 Task: Sort the products in the category "Hand Sanitizer" by best match.
Action: Mouse moved to (844, 336)
Screenshot: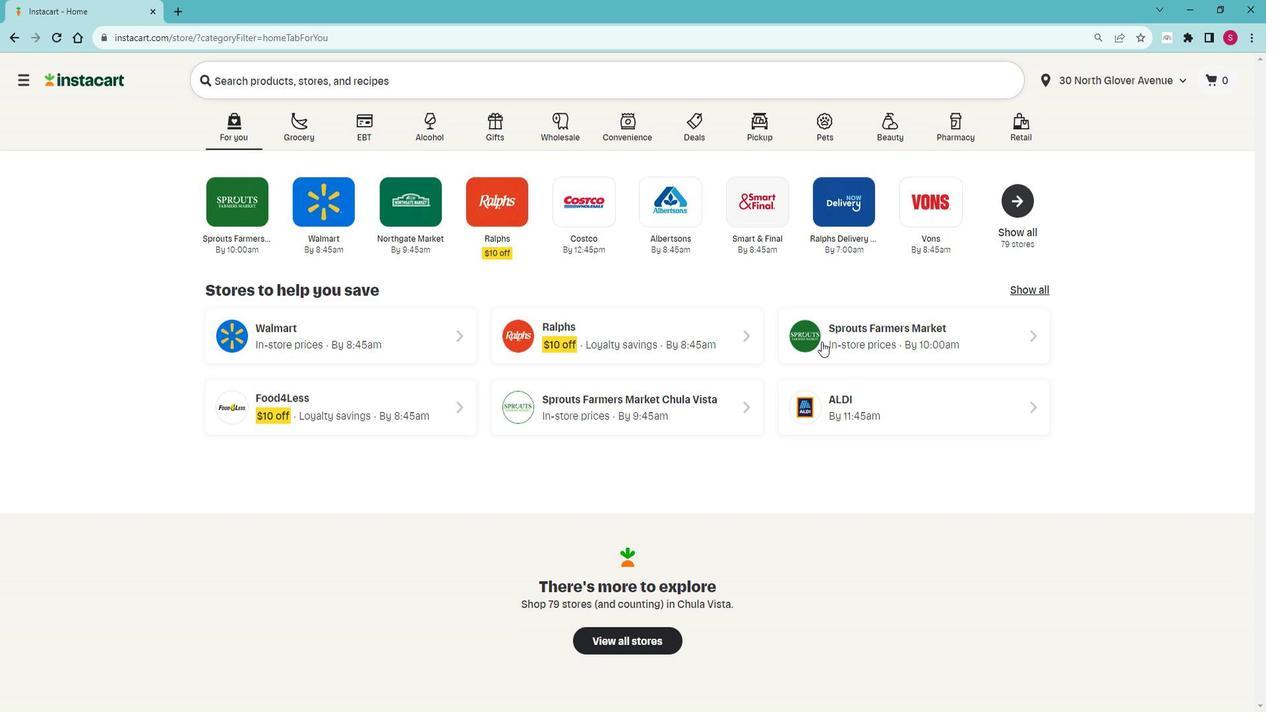 
Action: Mouse pressed left at (844, 336)
Screenshot: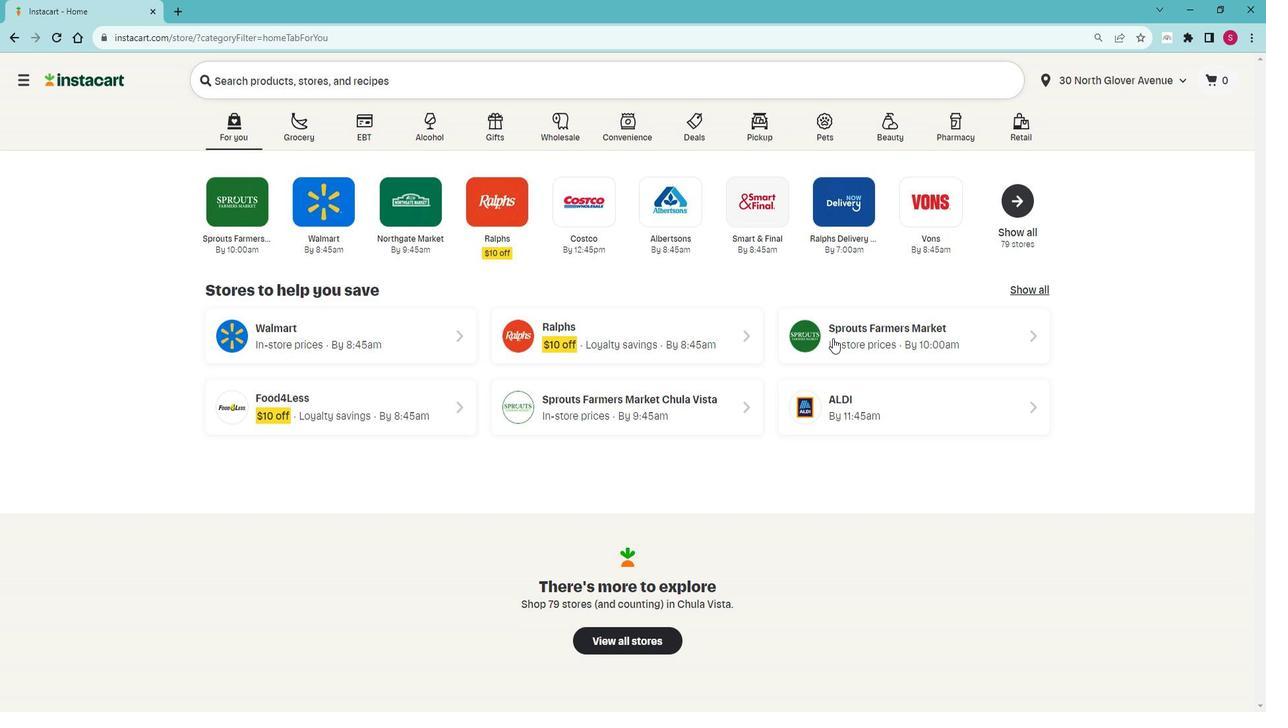 
Action: Mouse moved to (55, 588)
Screenshot: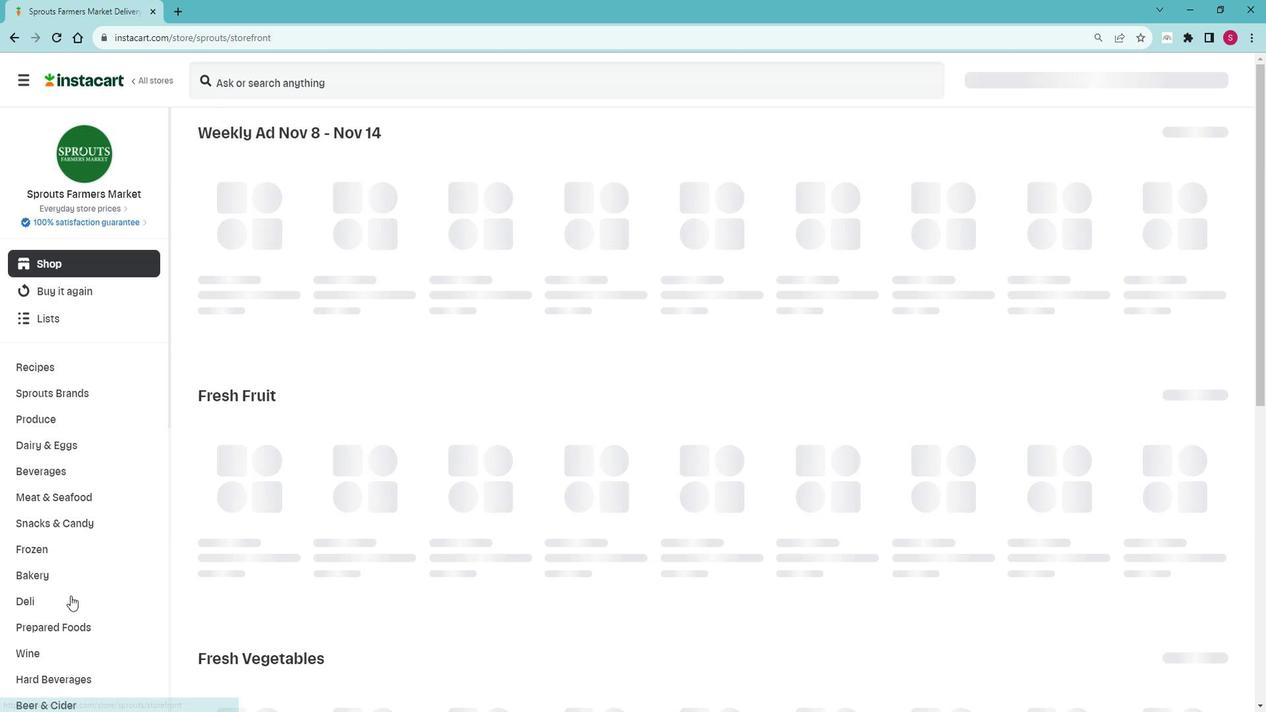 
Action: Mouse scrolled (55, 588) with delta (0, 0)
Screenshot: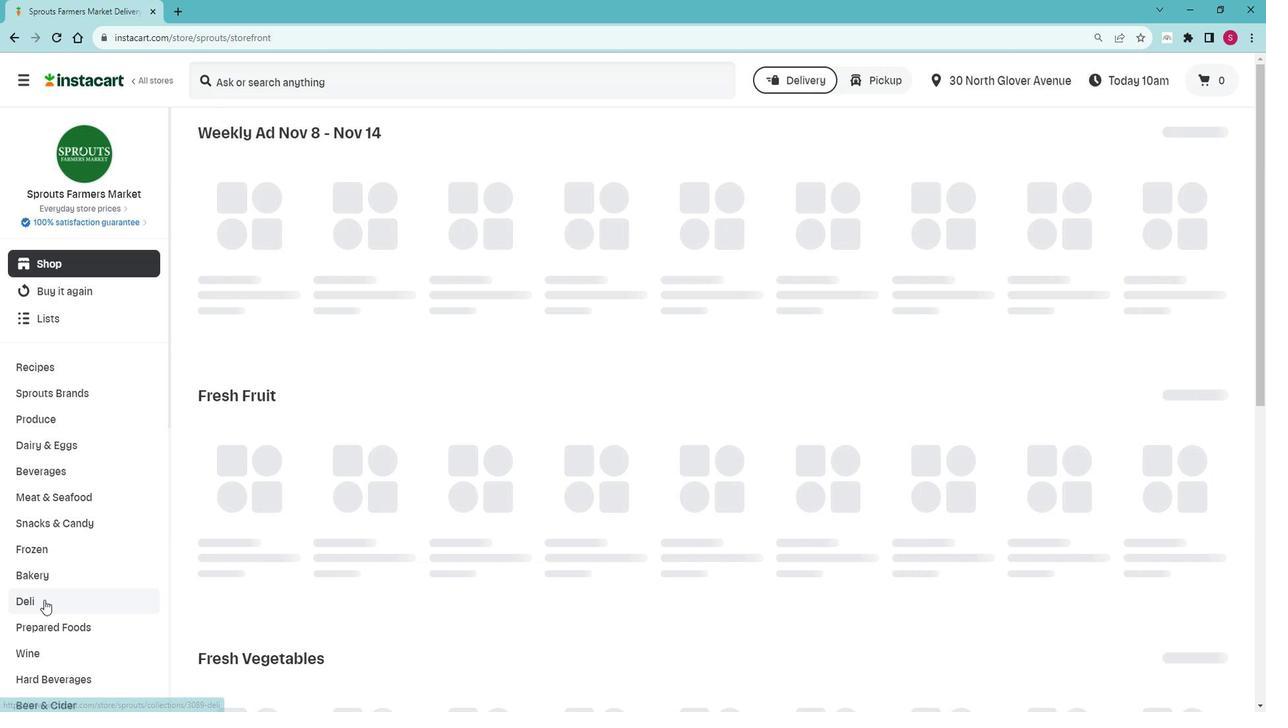
Action: Mouse scrolled (55, 588) with delta (0, 0)
Screenshot: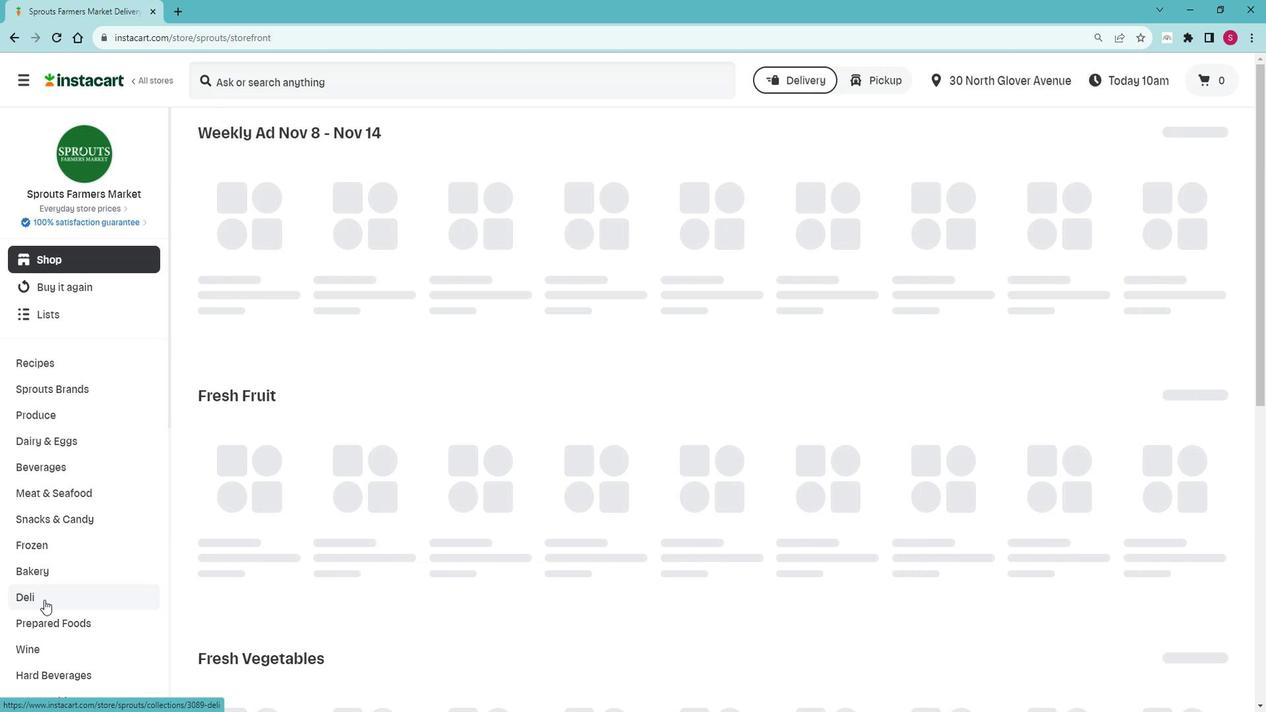 
Action: Mouse moved to (55, 588)
Screenshot: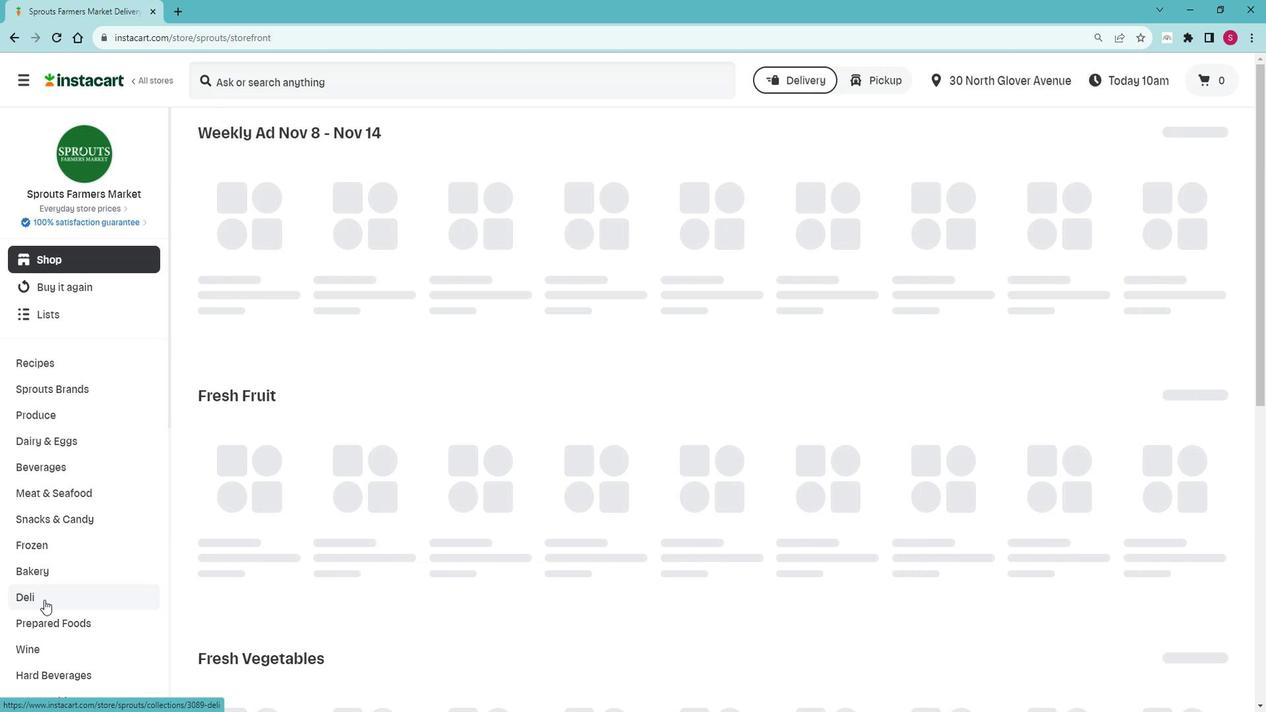 
Action: Mouse scrolled (55, 588) with delta (0, 0)
Screenshot: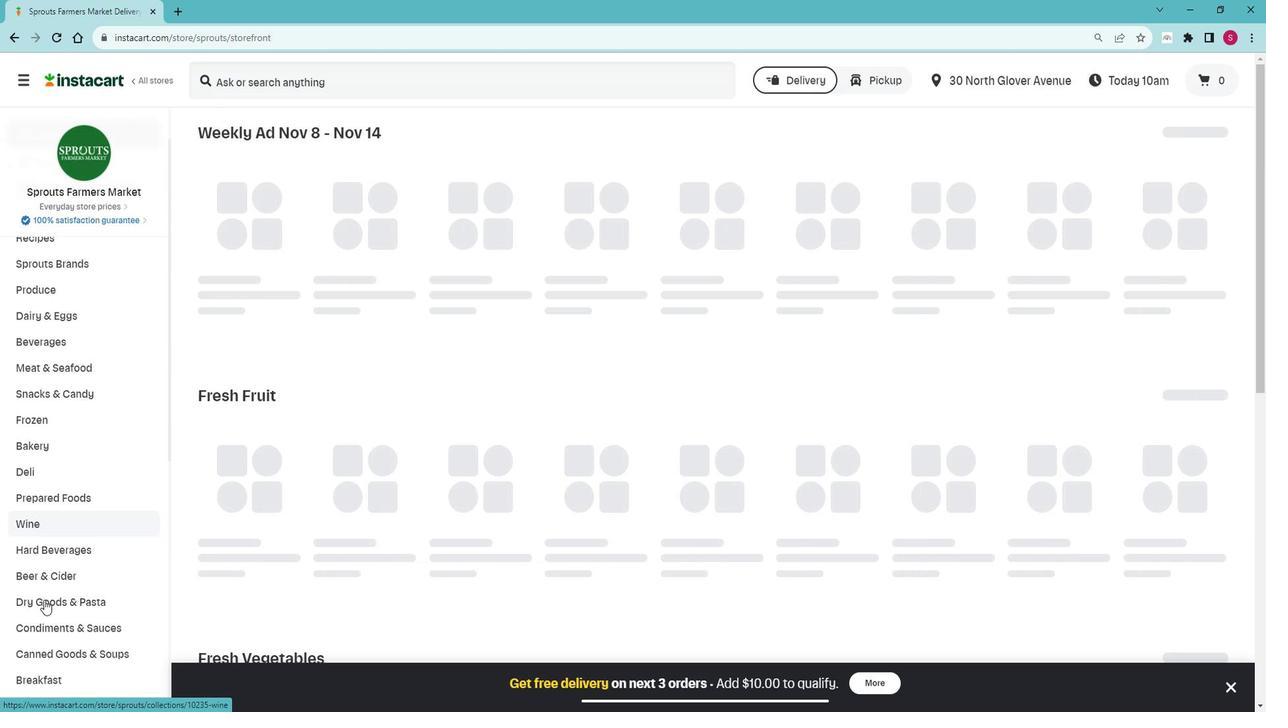 
Action: Mouse moved to (56, 588)
Screenshot: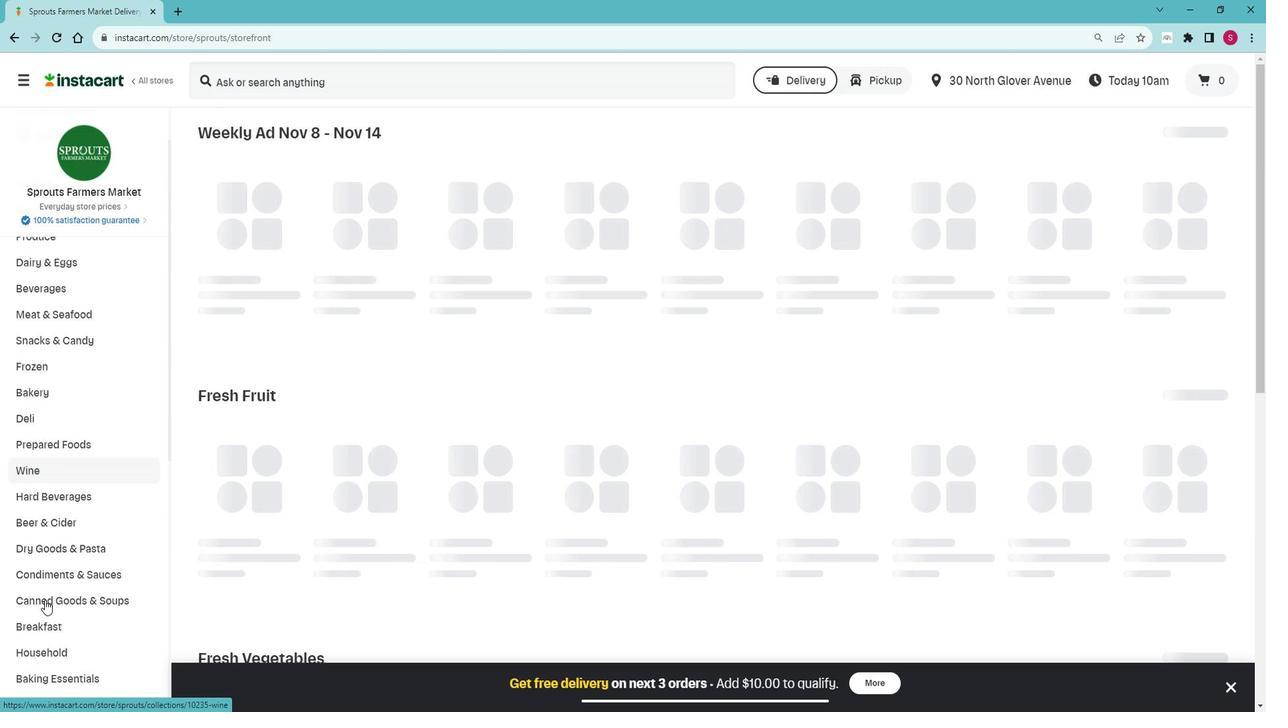 
Action: Mouse scrolled (56, 588) with delta (0, 0)
Screenshot: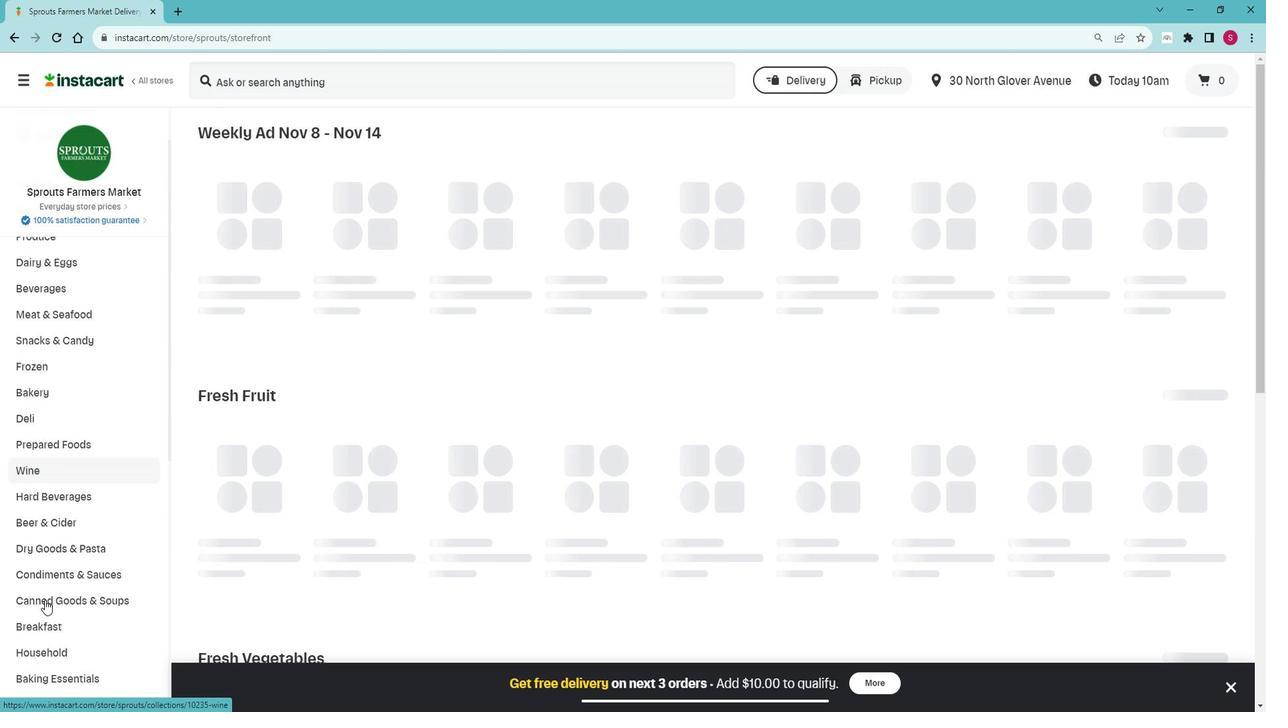 
Action: Mouse moved to (58, 588)
Screenshot: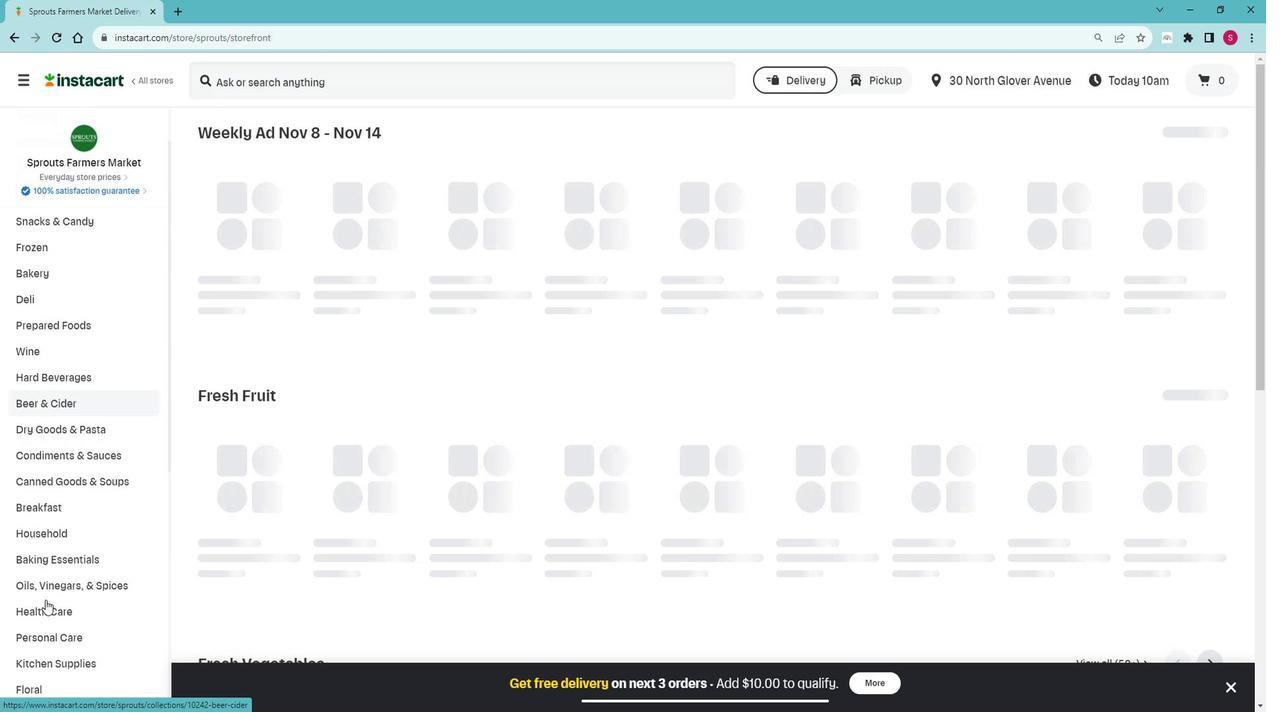 
Action: Mouse scrolled (58, 588) with delta (0, 0)
Screenshot: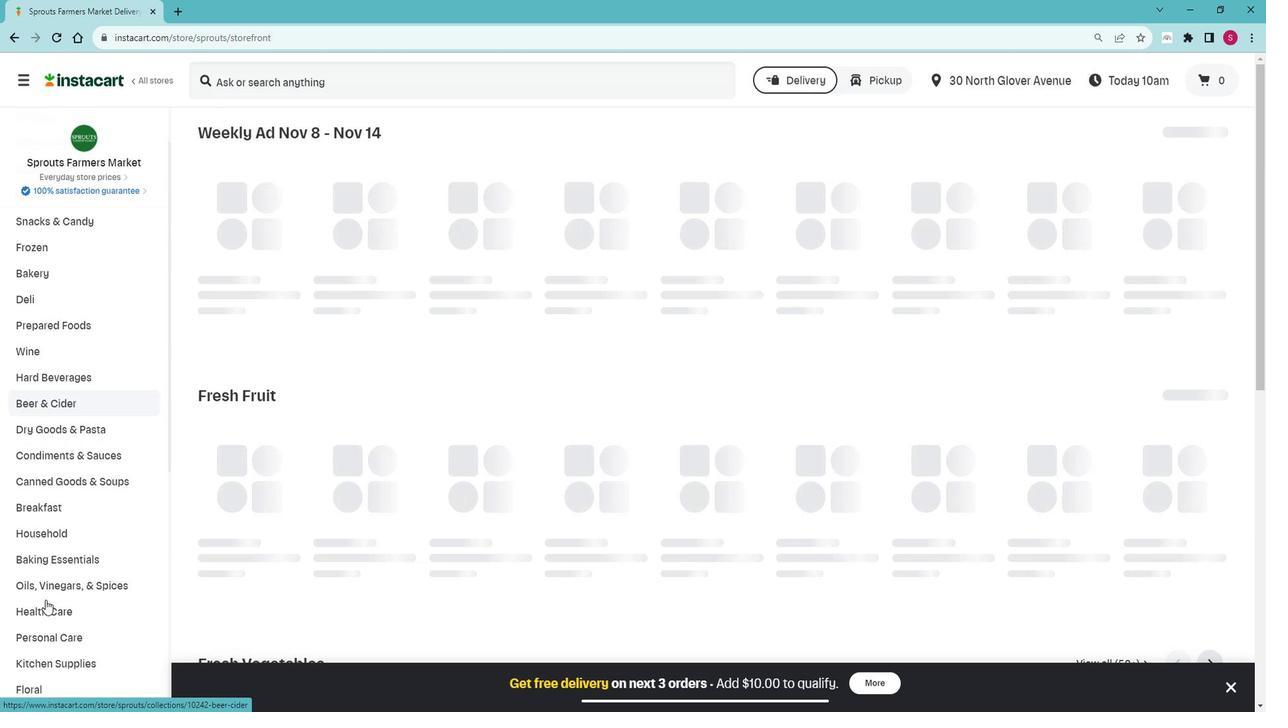 
Action: Mouse moved to (58, 588)
Screenshot: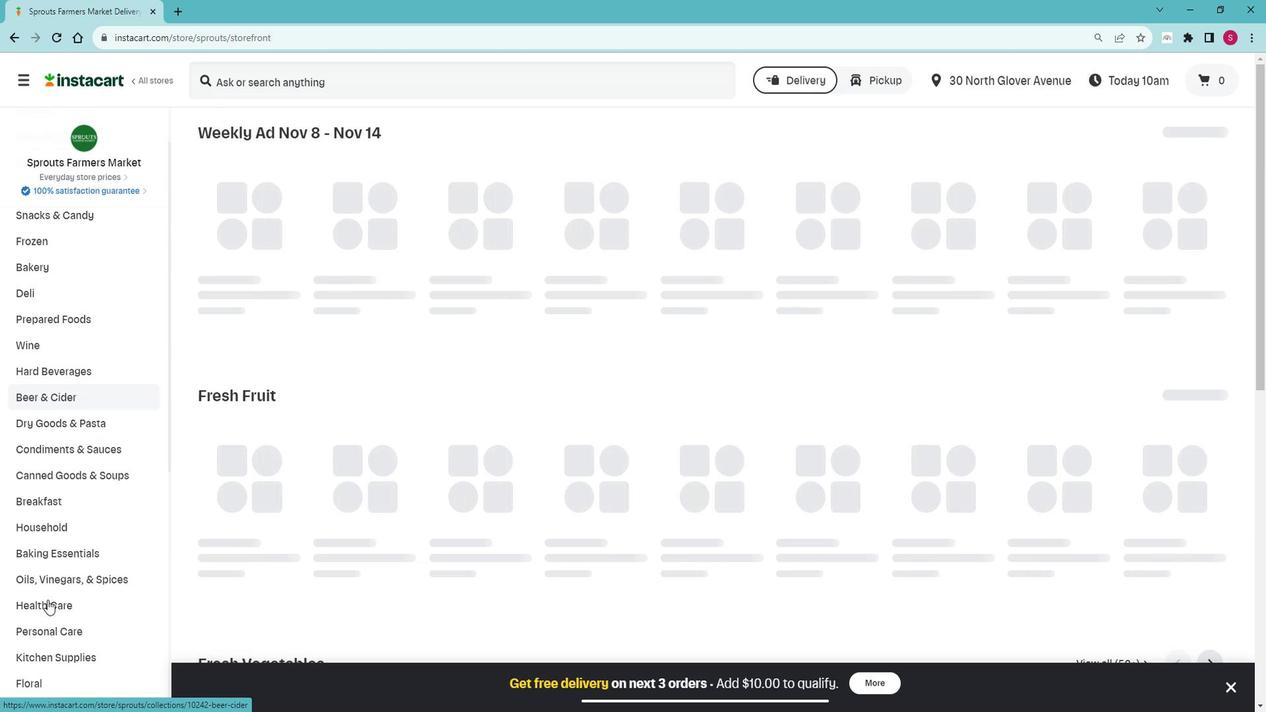 
Action: Mouse scrolled (58, 588) with delta (0, 0)
Screenshot: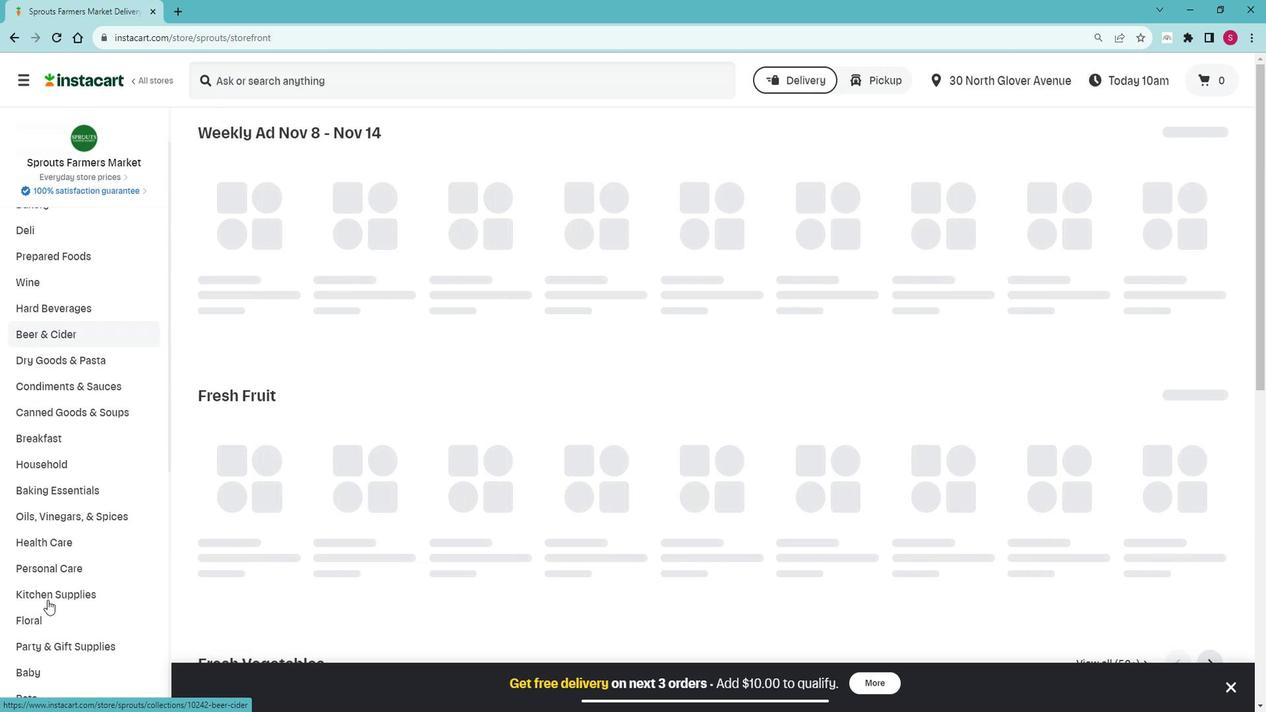 
Action: Mouse moved to (79, 564)
Screenshot: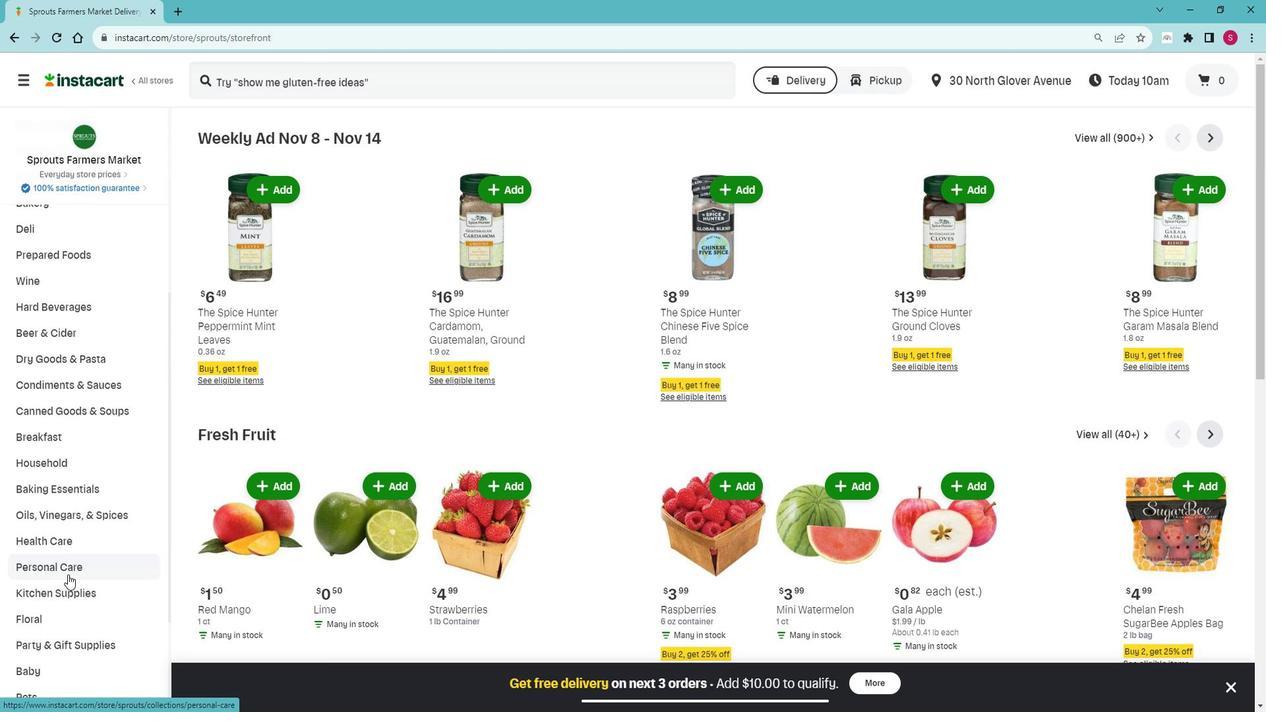 
Action: Mouse pressed left at (79, 564)
Screenshot: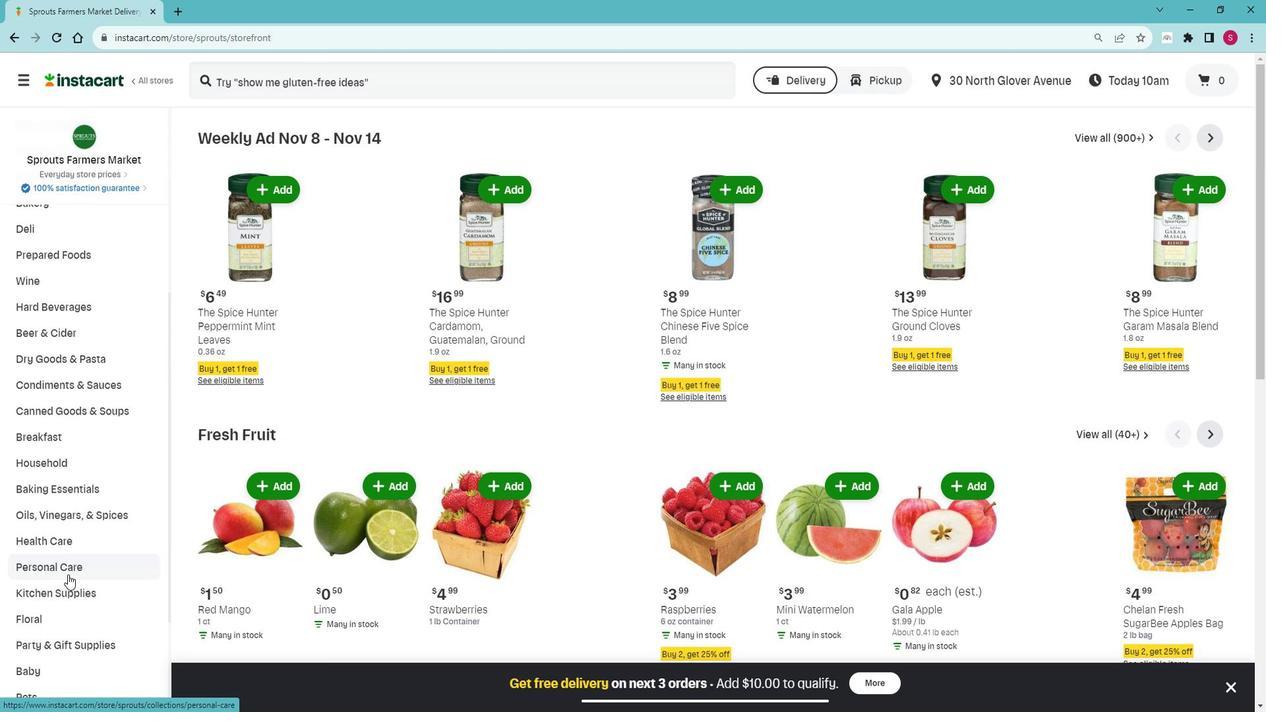 
Action: Mouse moved to (75, 579)
Screenshot: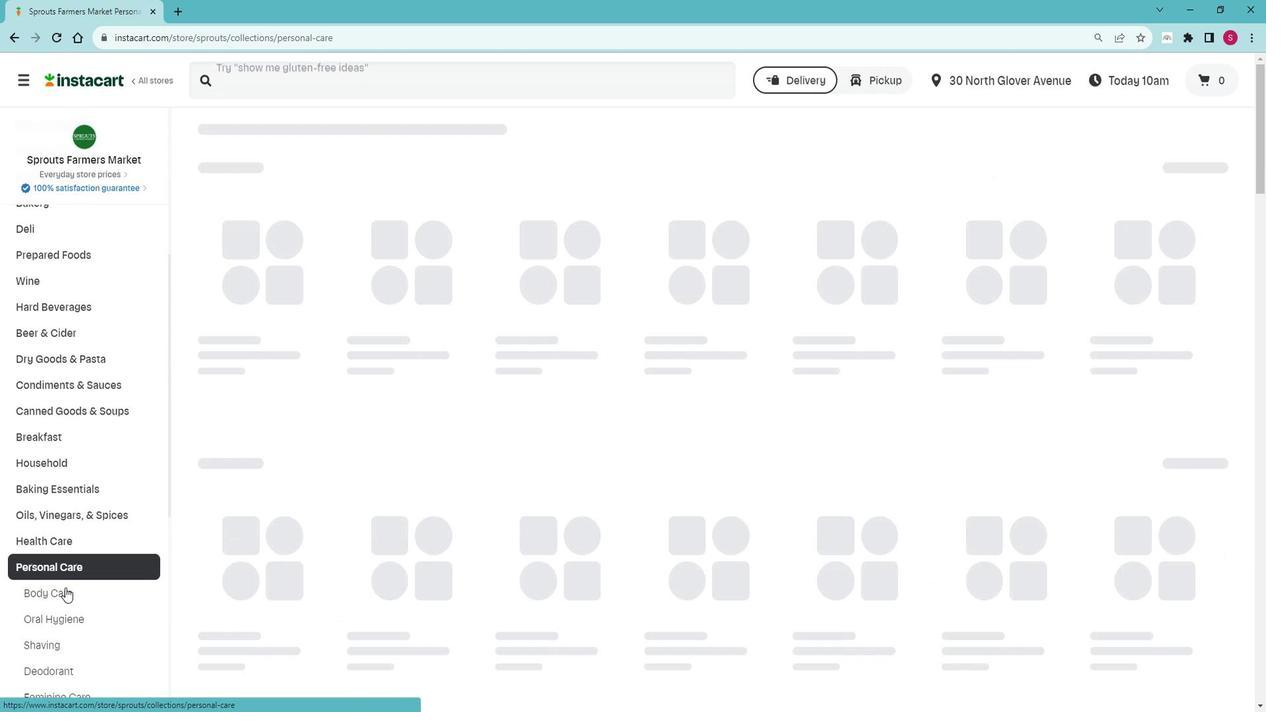 
Action: Mouse pressed left at (75, 579)
Screenshot: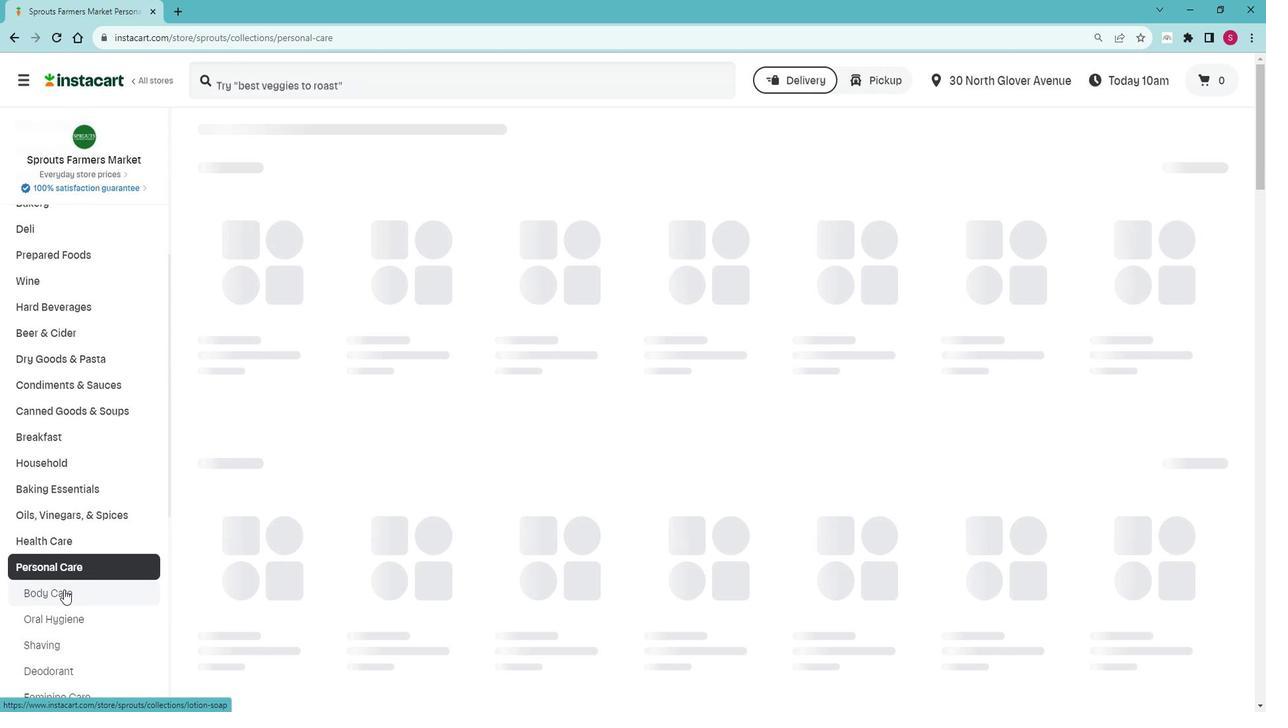 
Action: Mouse moved to (697, 197)
Screenshot: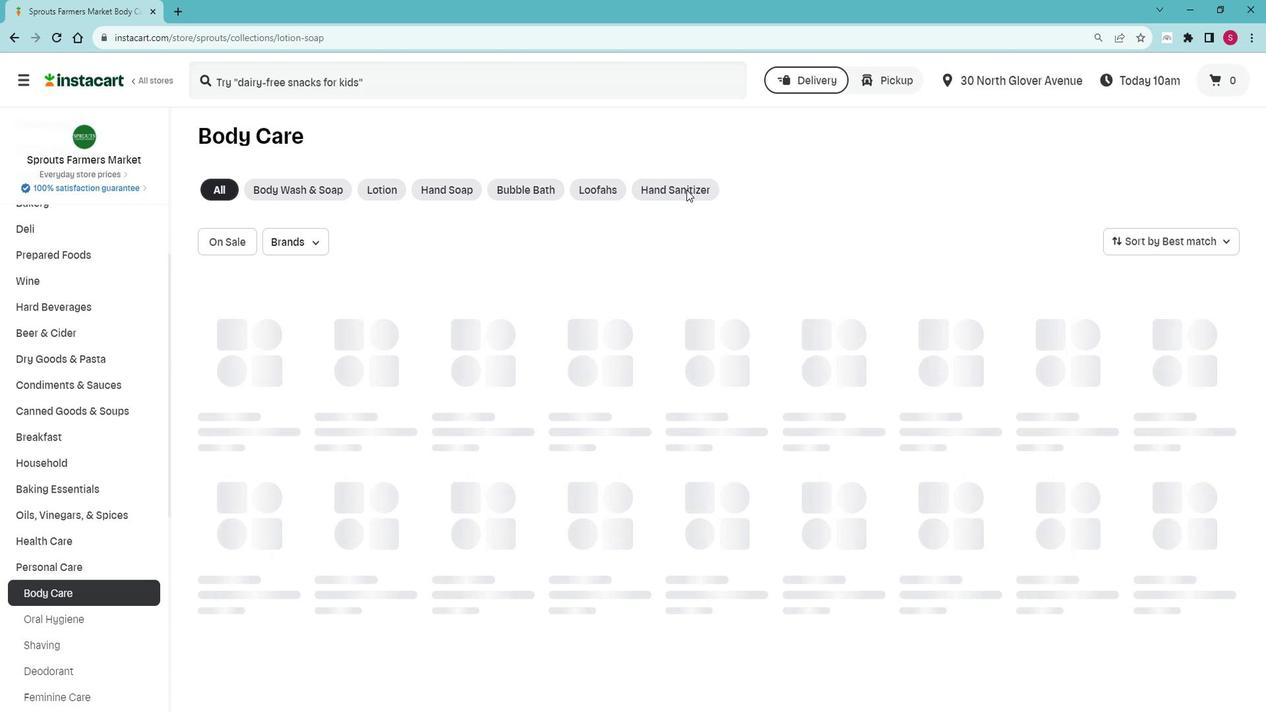 
Action: Mouse pressed left at (697, 197)
Screenshot: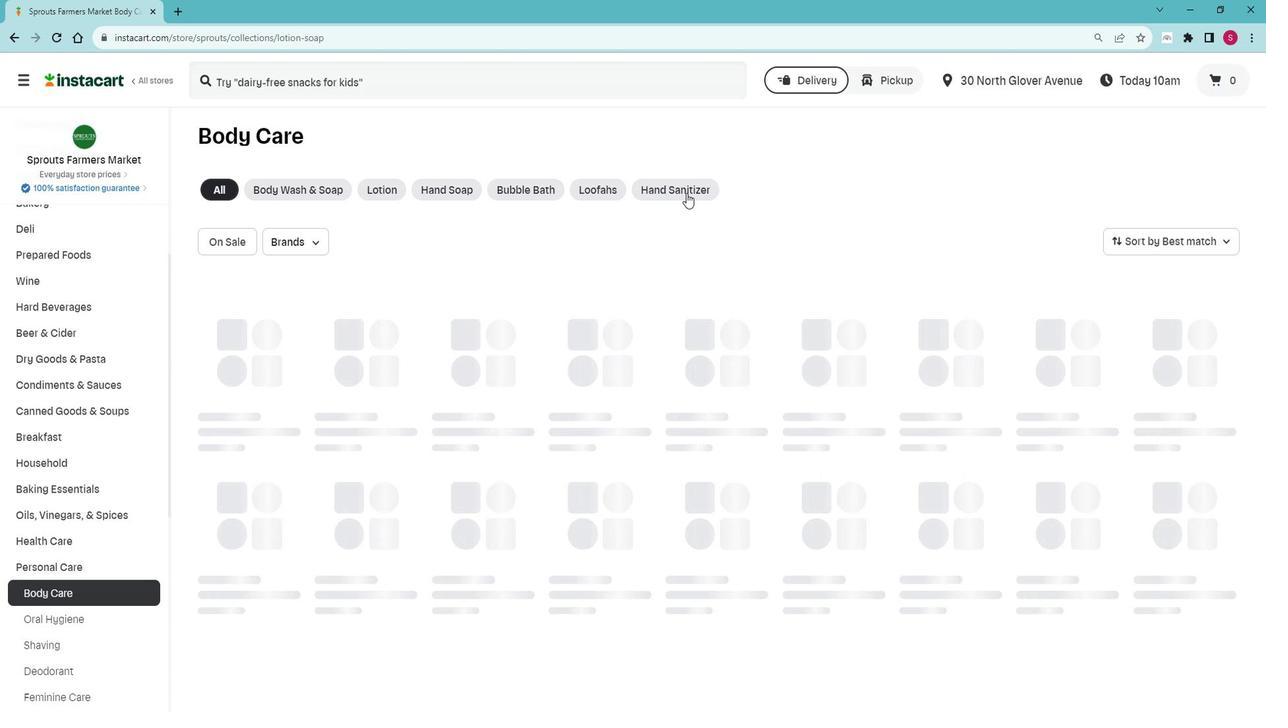 
Action: Mouse moved to (1200, 238)
Screenshot: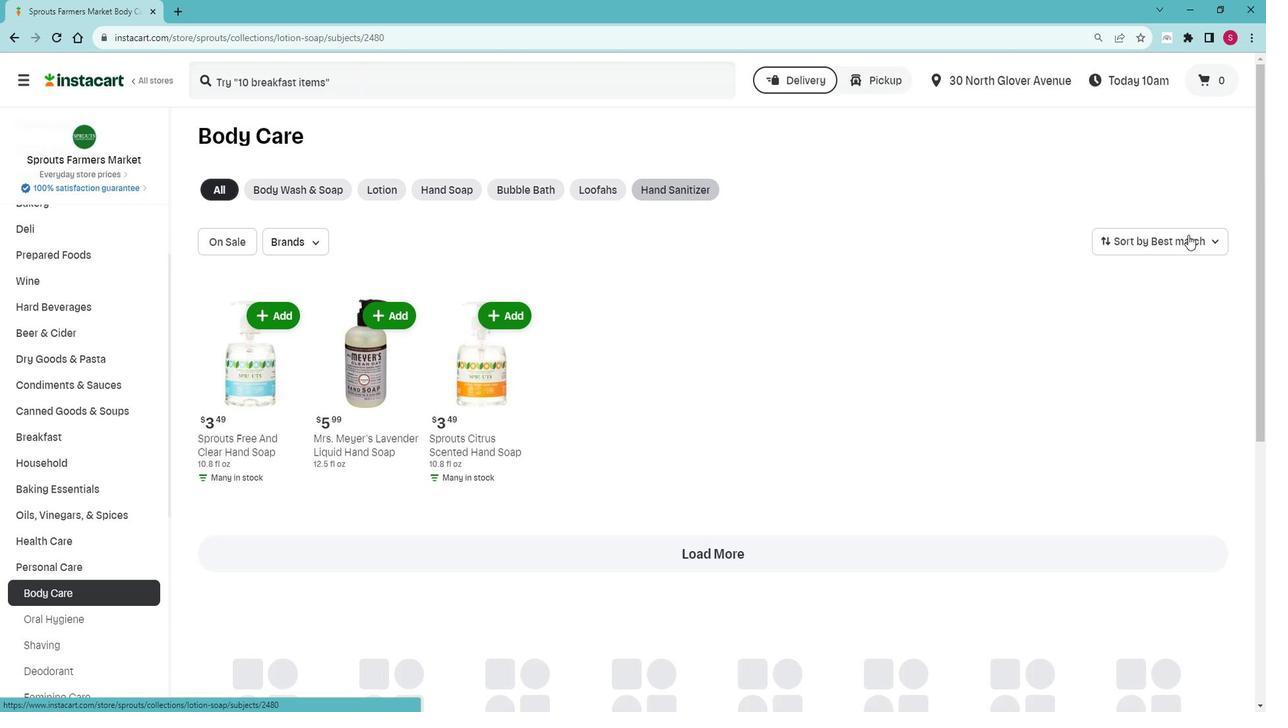 
Action: Mouse pressed left at (1200, 238)
Screenshot: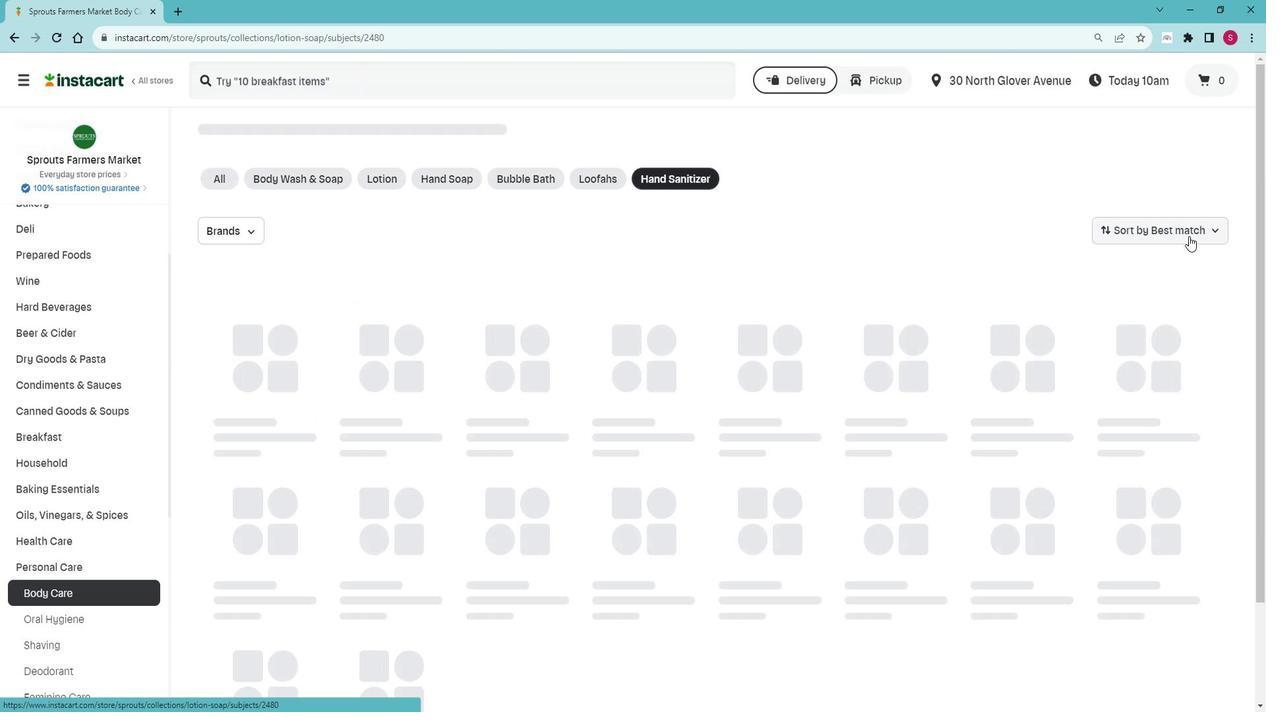 
Action: Mouse moved to (1185, 268)
Screenshot: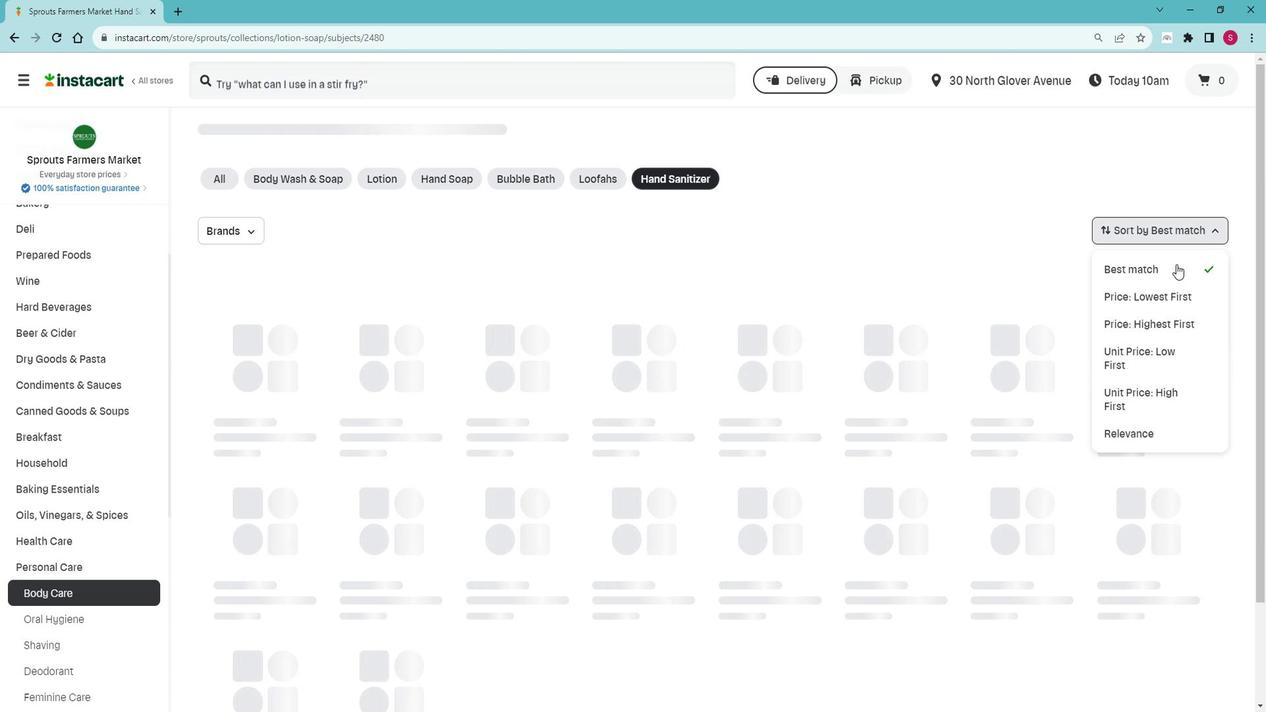 
Action: Mouse pressed left at (1185, 268)
Screenshot: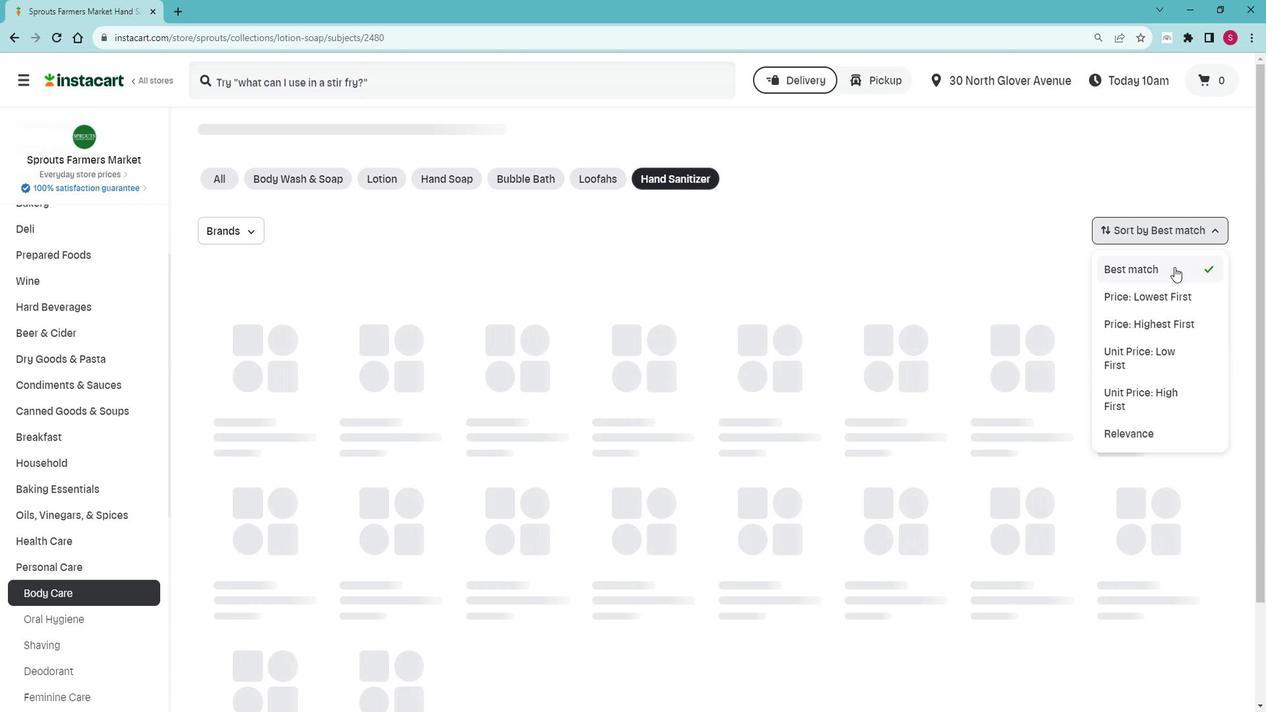 
Action: Mouse moved to (830, 266)
Screenshot: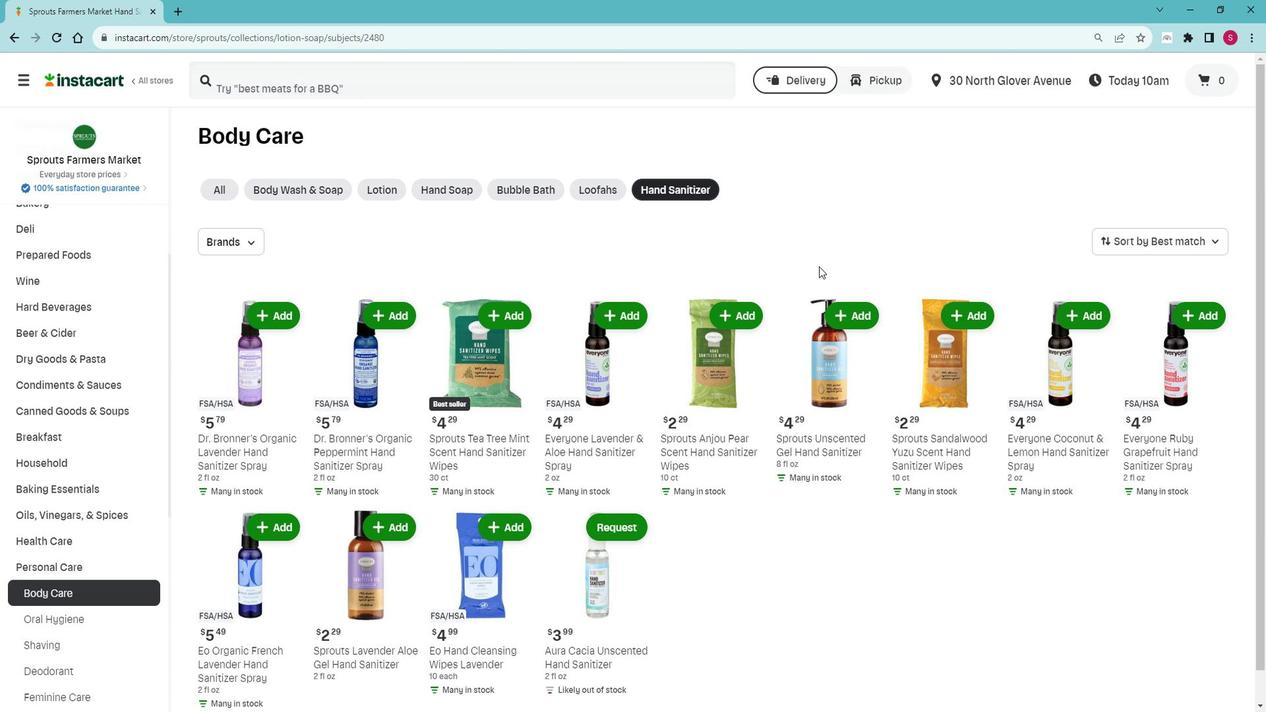 
